 Task: Add main point from toolbar panel.
Action: Mouse moved to (42, 105)
Screenshot: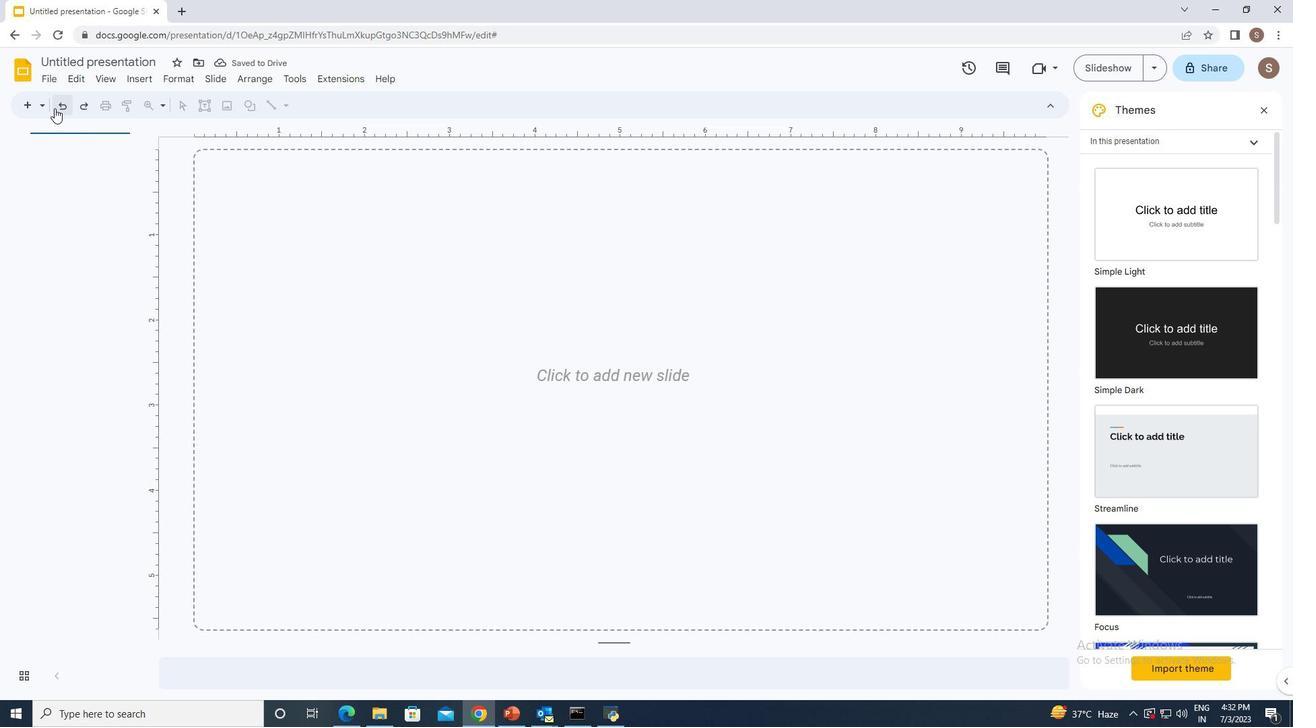 
Action: Mouse pressed left at (42, 105)
Screenshot: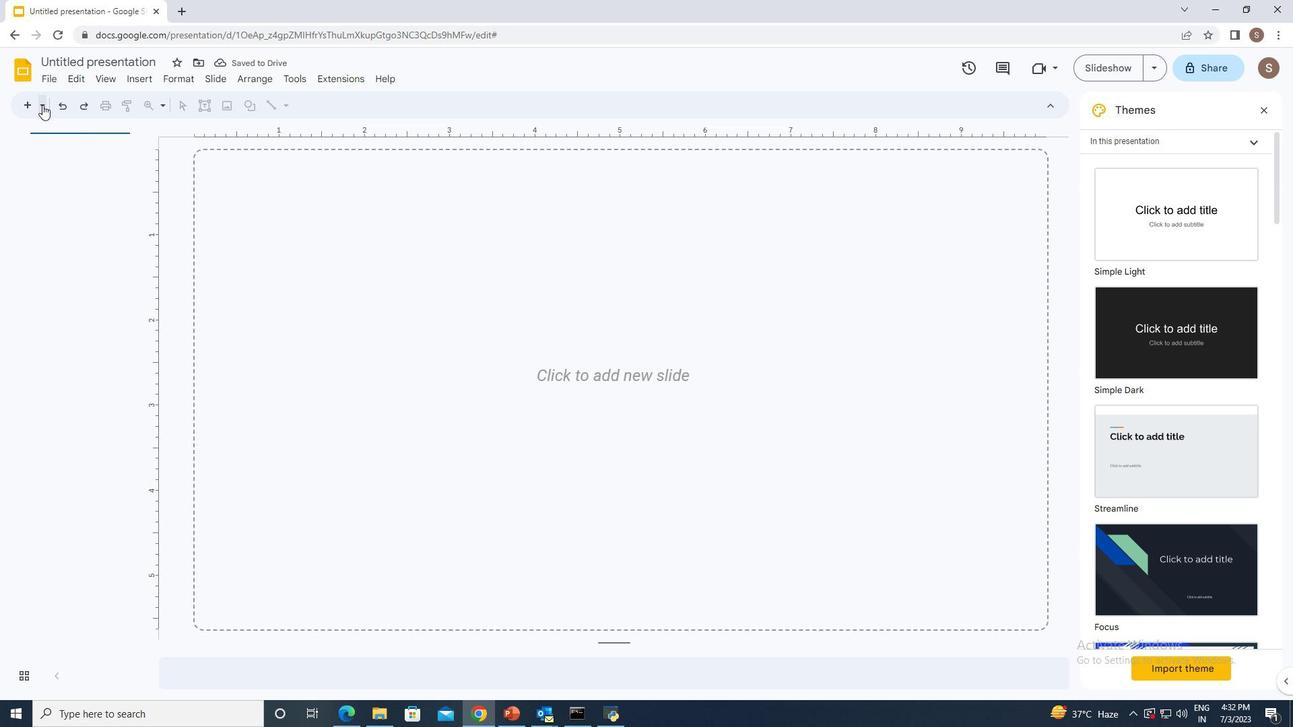 
Action: Mouse moved to (71, 278)
Screenshot: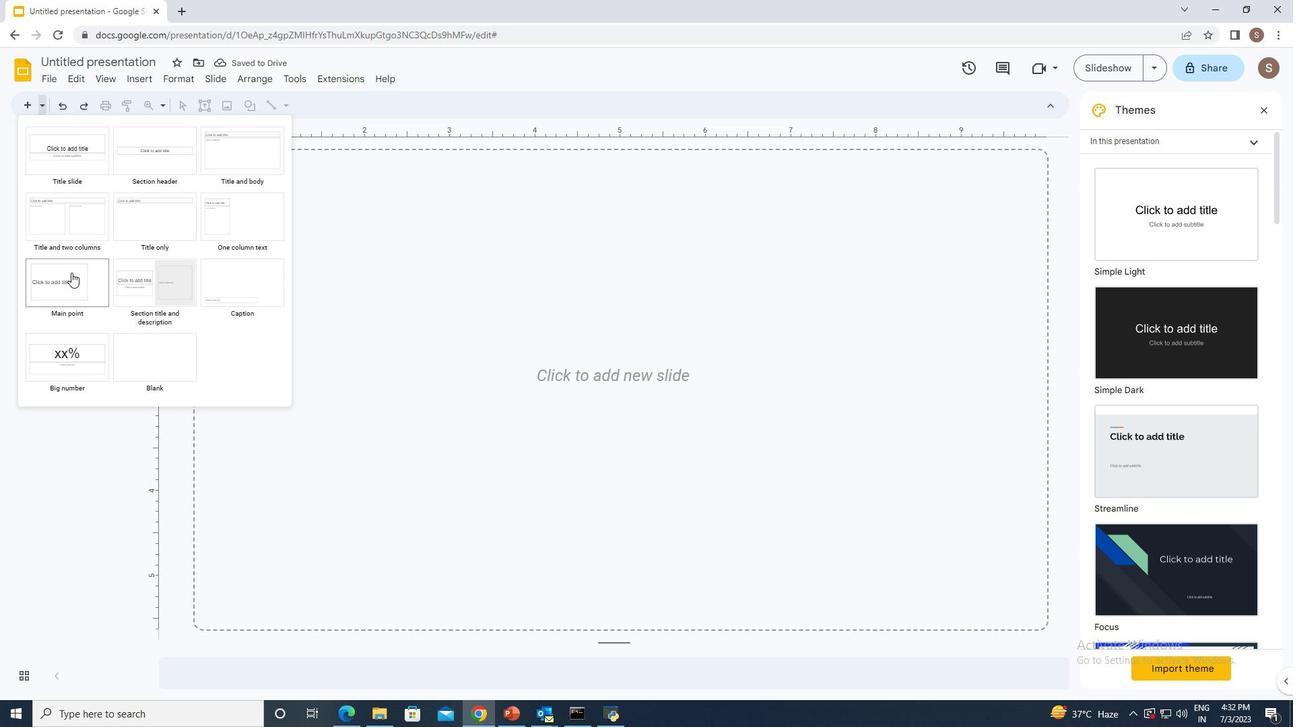 
Action: Mouse pressed left at (71, 278)
Screenshot: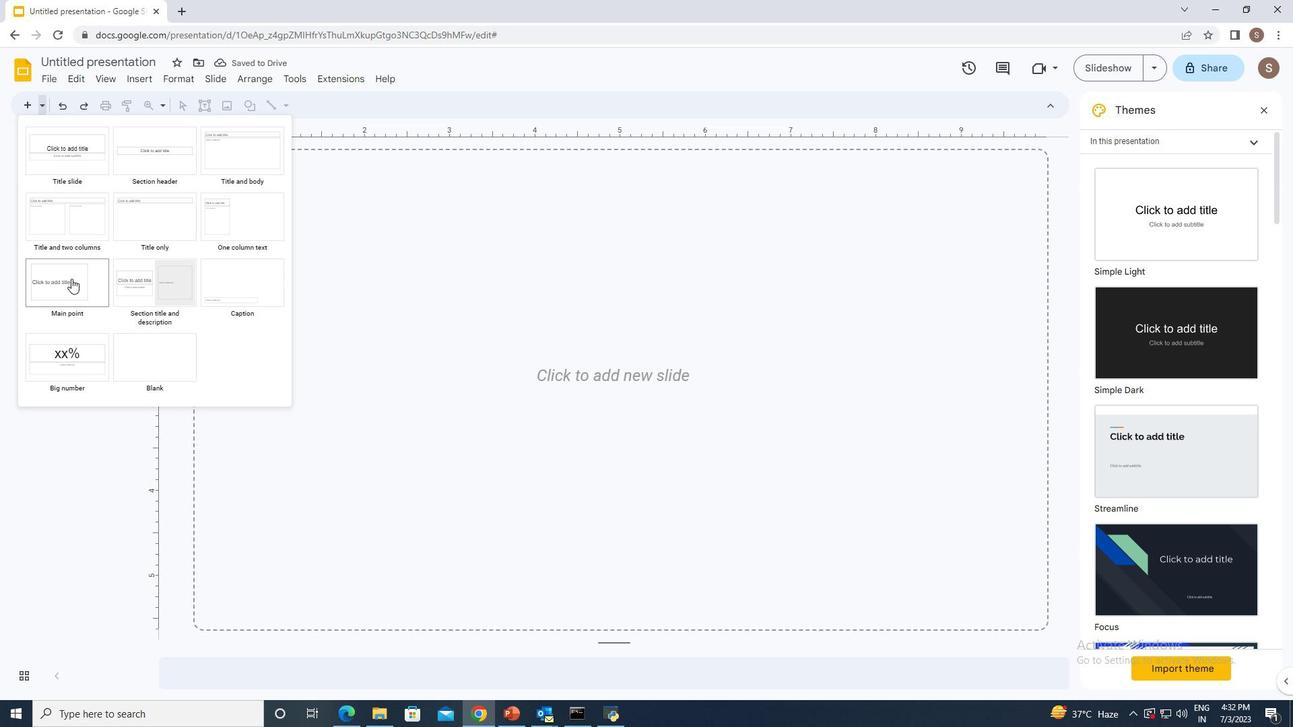 
Action: Mouse moved to (364, 429)
Screenshot: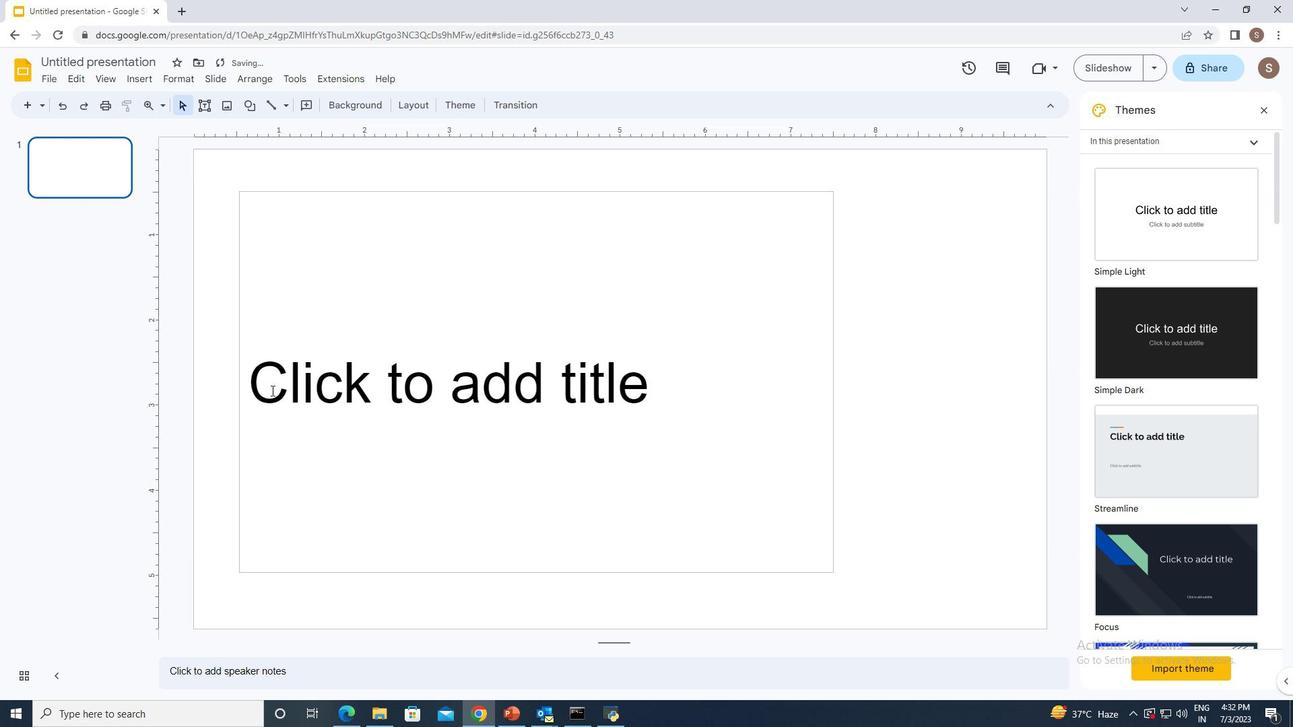 
